 Task: Create a due date automation trigger when advanced on, on the wednesday after a card is due add basic assigned to me at 11:00 AM.
Action: Mouse moved to (1156, 88)
Screenshot: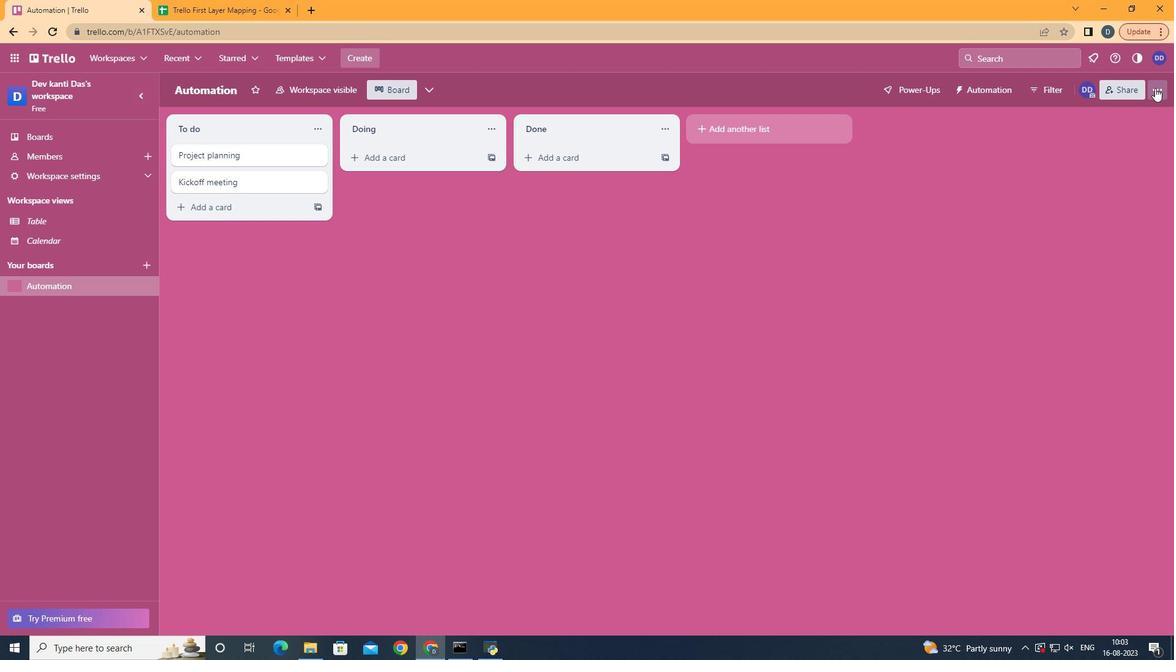 
Action: Mouse pressed left at (1156, 88)
Screenshot: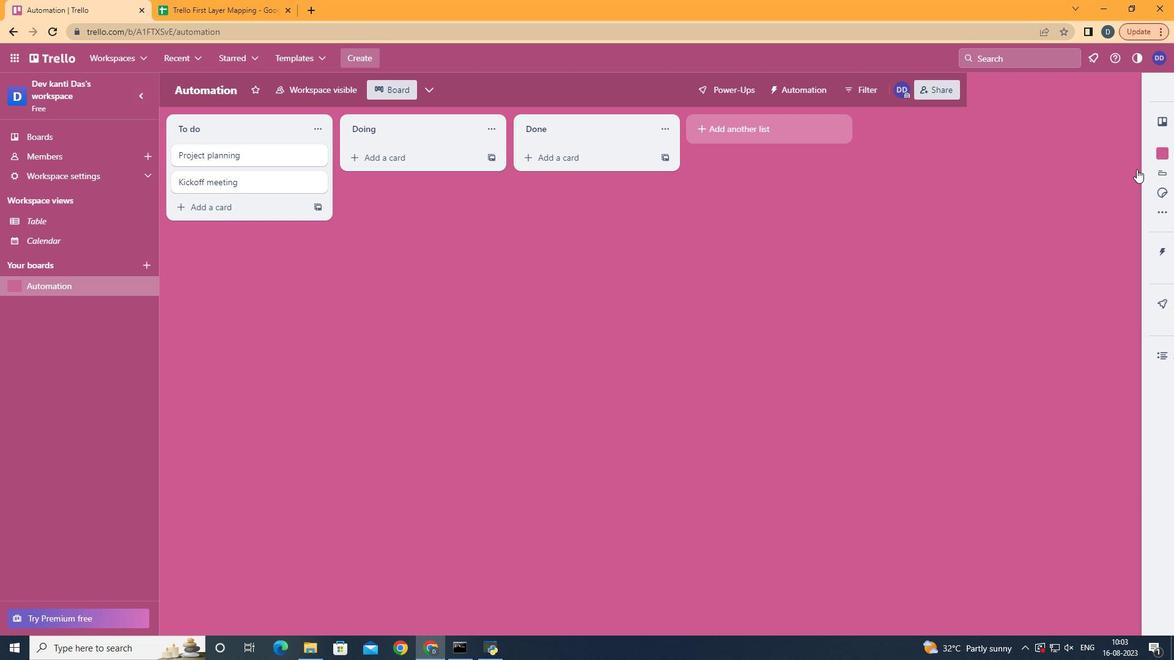 
Action: Mouse moved to (1107, 255)
Screenshot: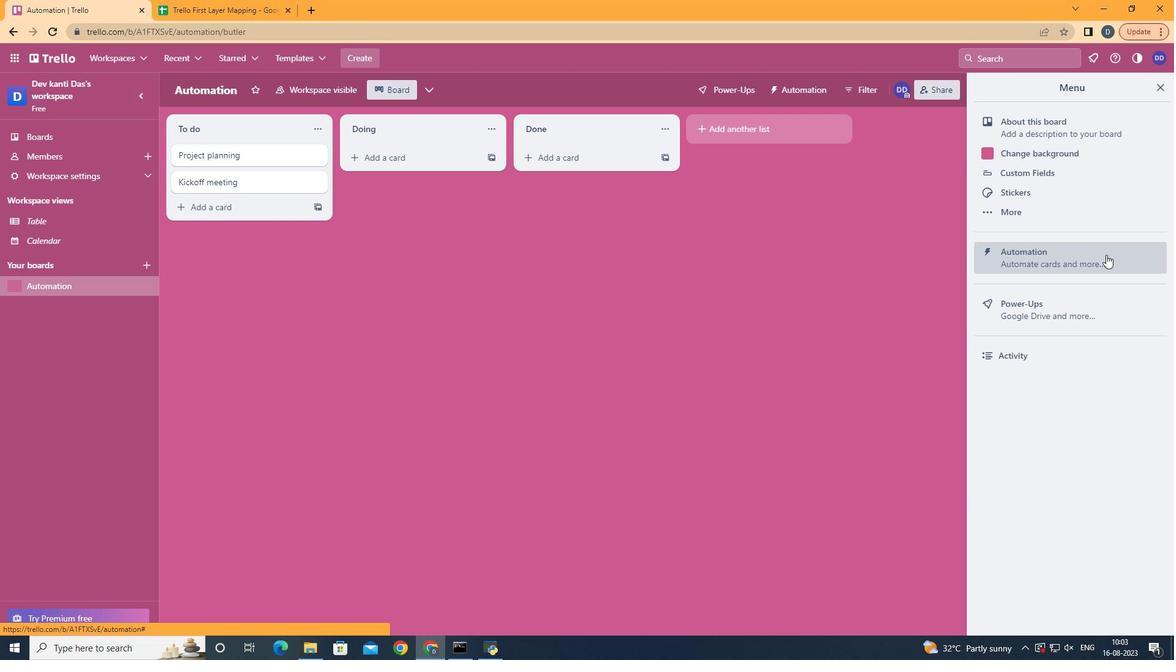 
Action: Mouse pressed left at (1107, 255)
Screenshot: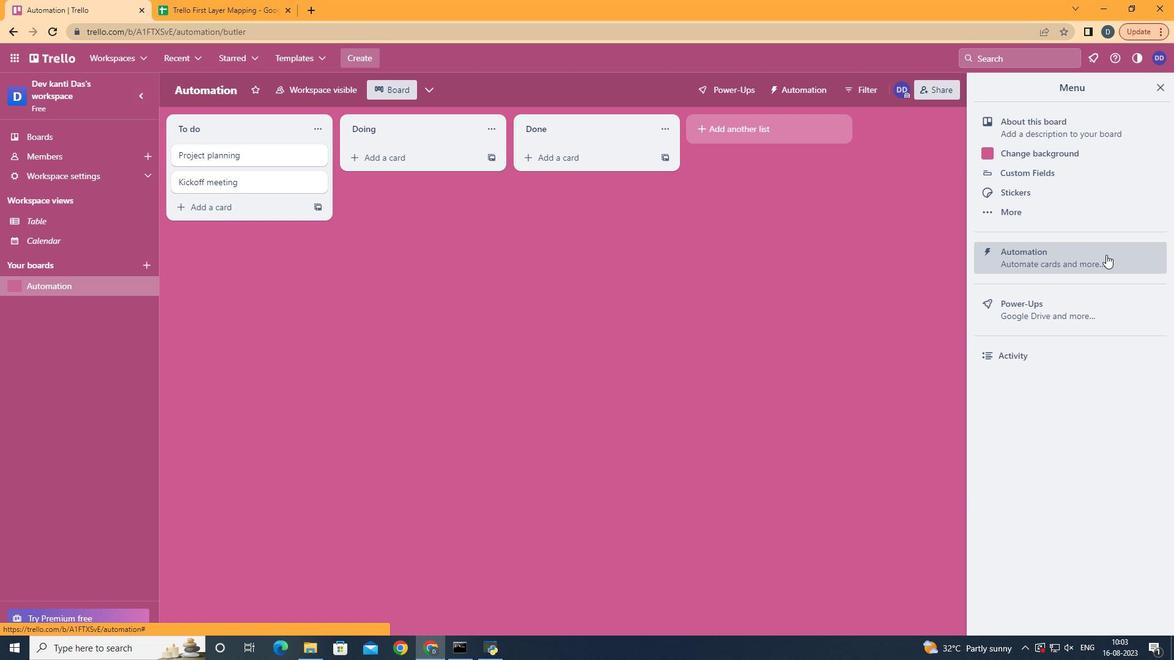 
Action: Mouse moved to (242, 249)
Screenshot: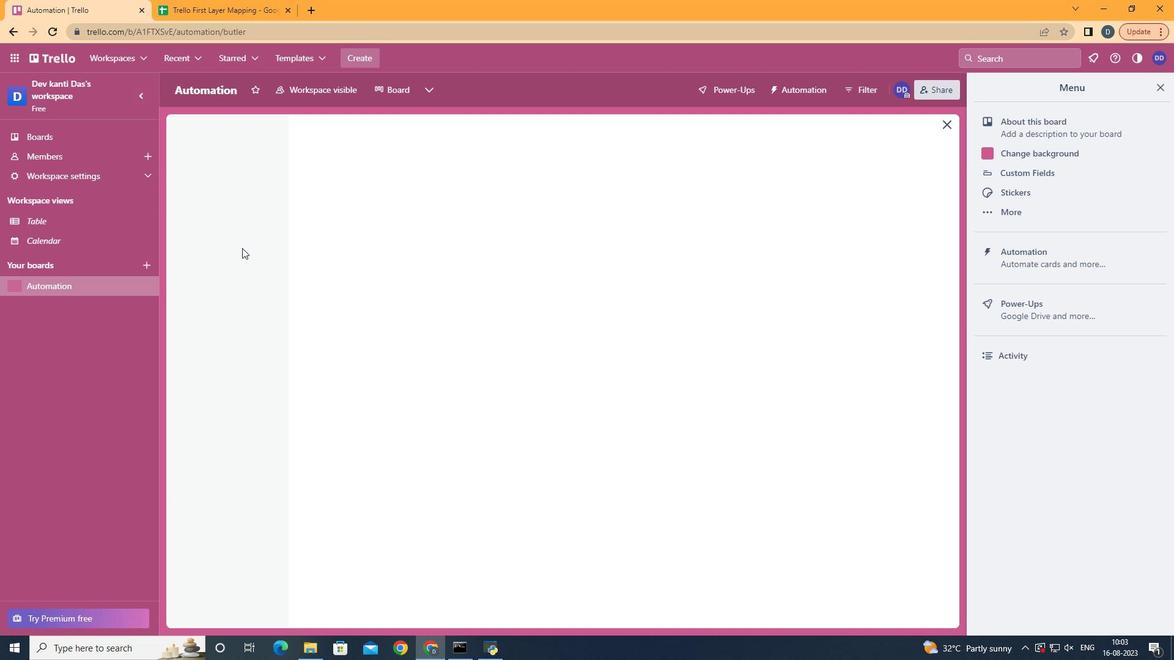 
Action: Mouse pressed left at (242, 249)
Screenshot: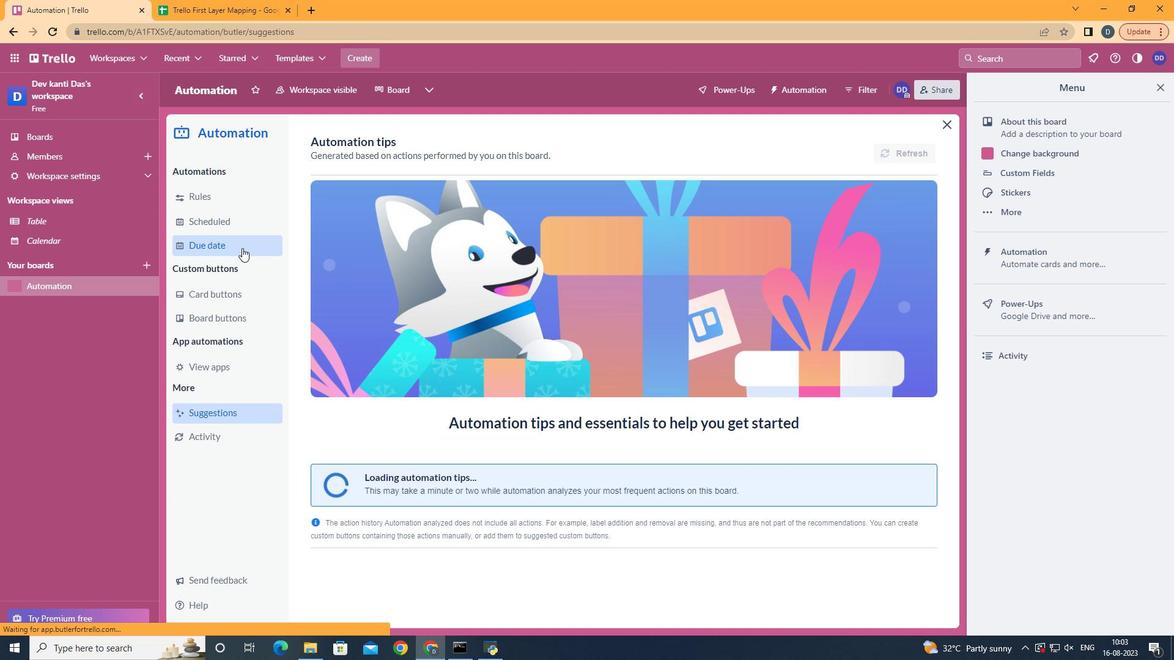 
Action: Mouse moved to (854, 143)
Screenshot: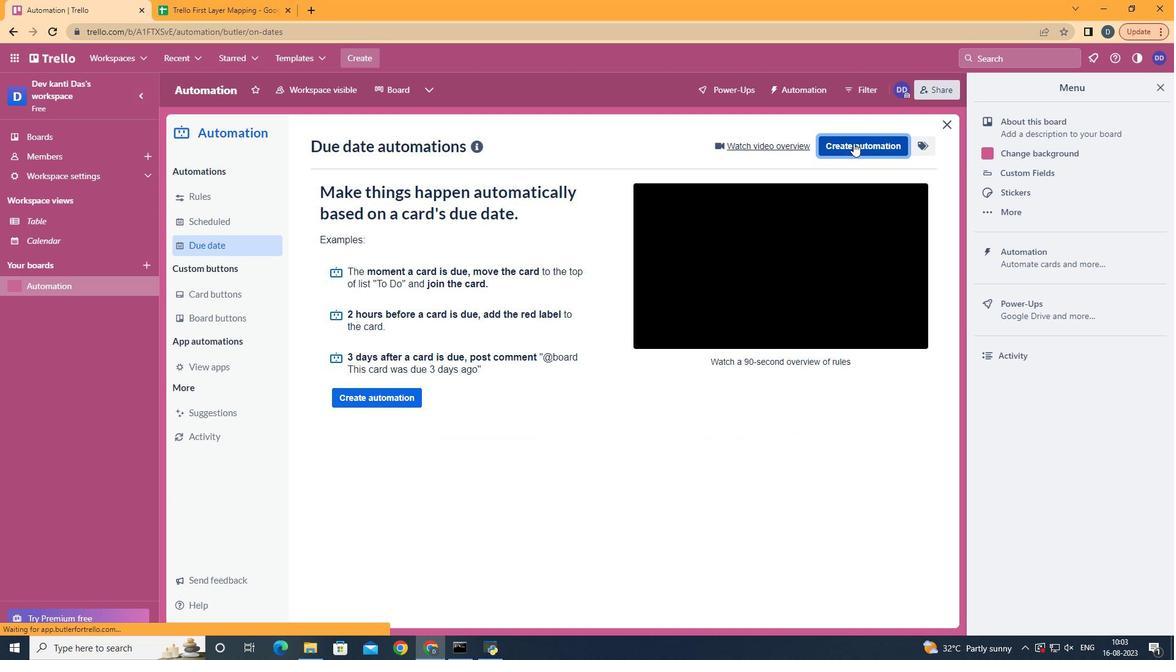 
Action: Mouse pressed left at (854, 143)
Screenshot: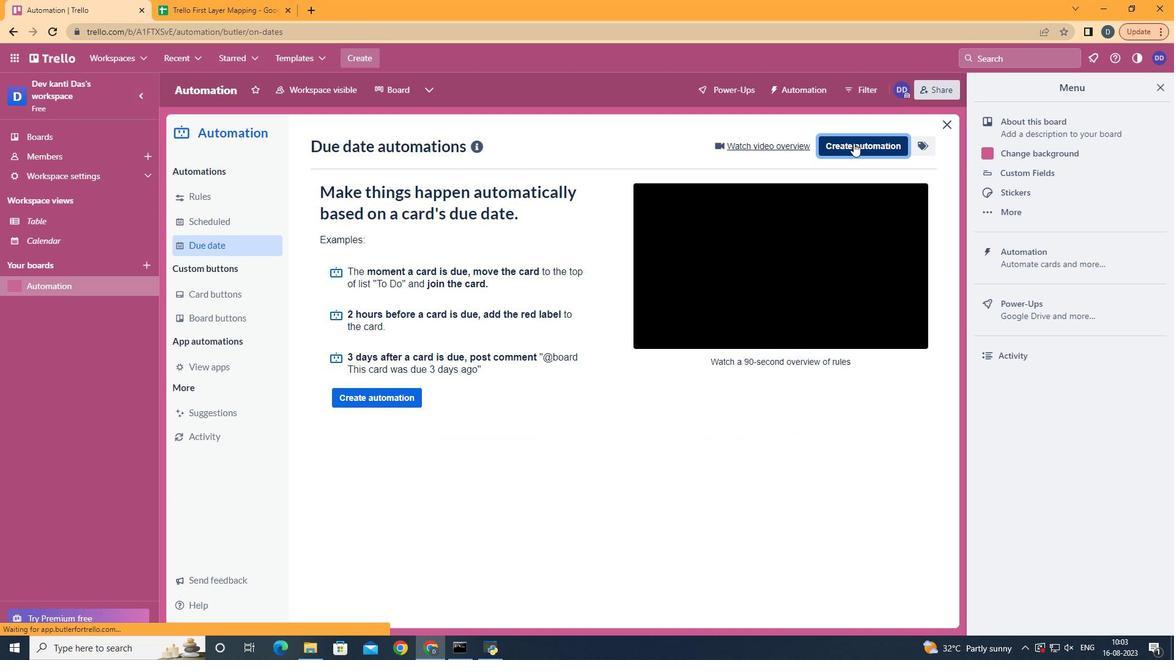 
Action: Mouse moved to (626, 269)
Screenshot: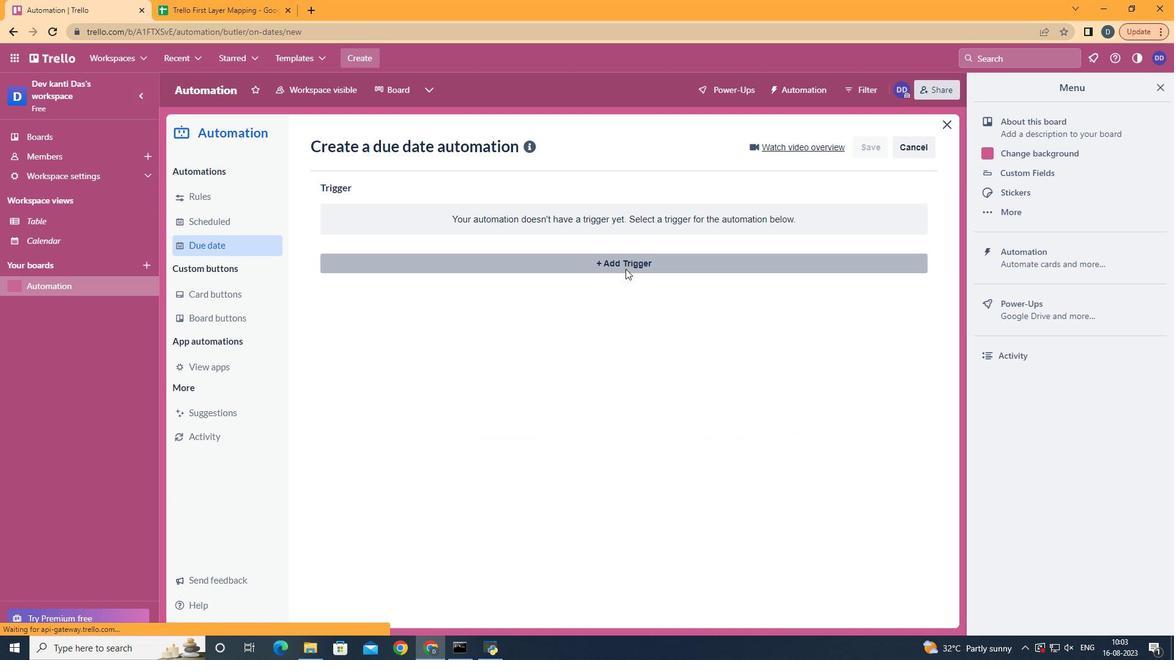 
Action: Mouse pressed left at (626, 269)
Screenshot: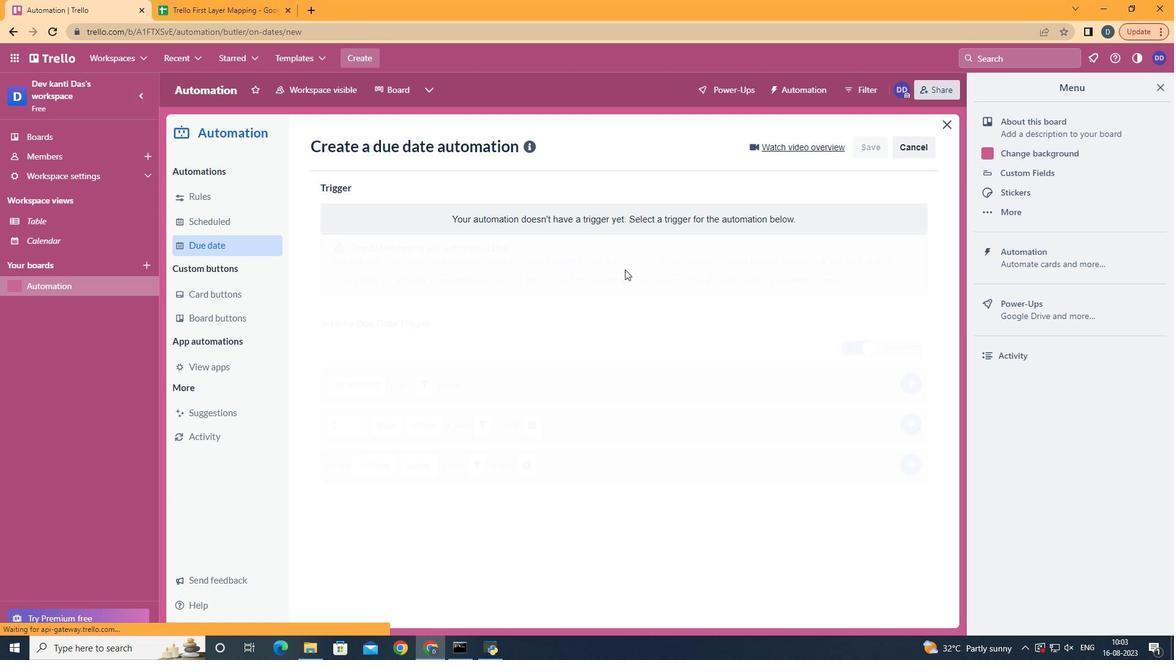 
Action: Mouse moved to (395, 370)
Screenshot: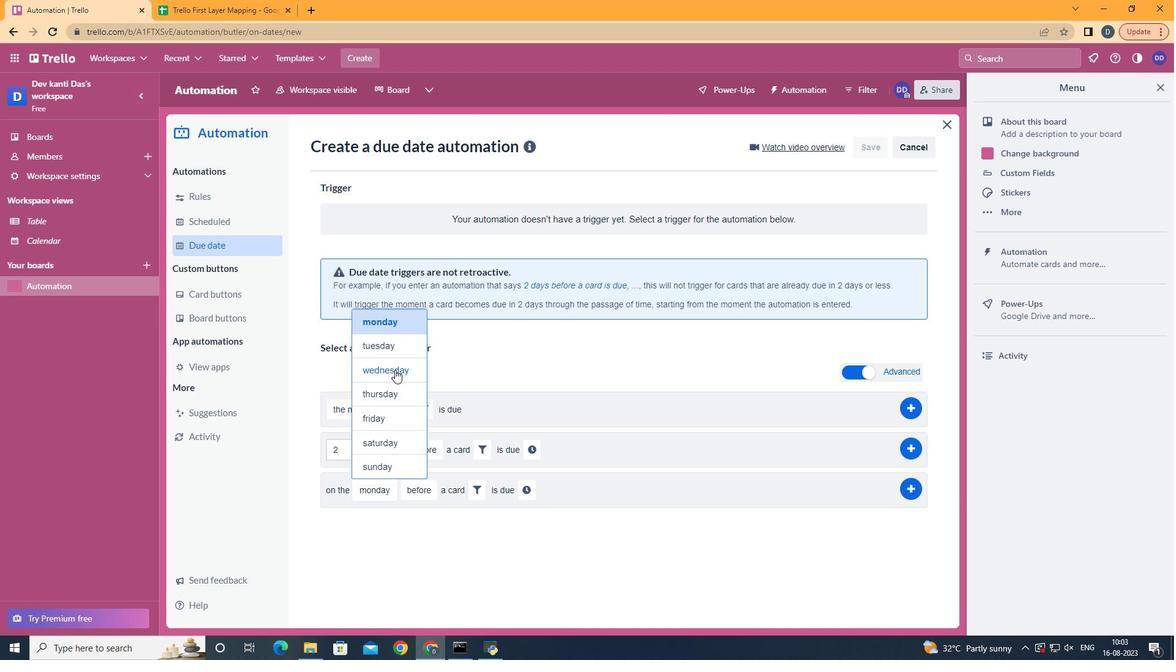
Action: Mouse pressed left at (395, 370)
Screenshot: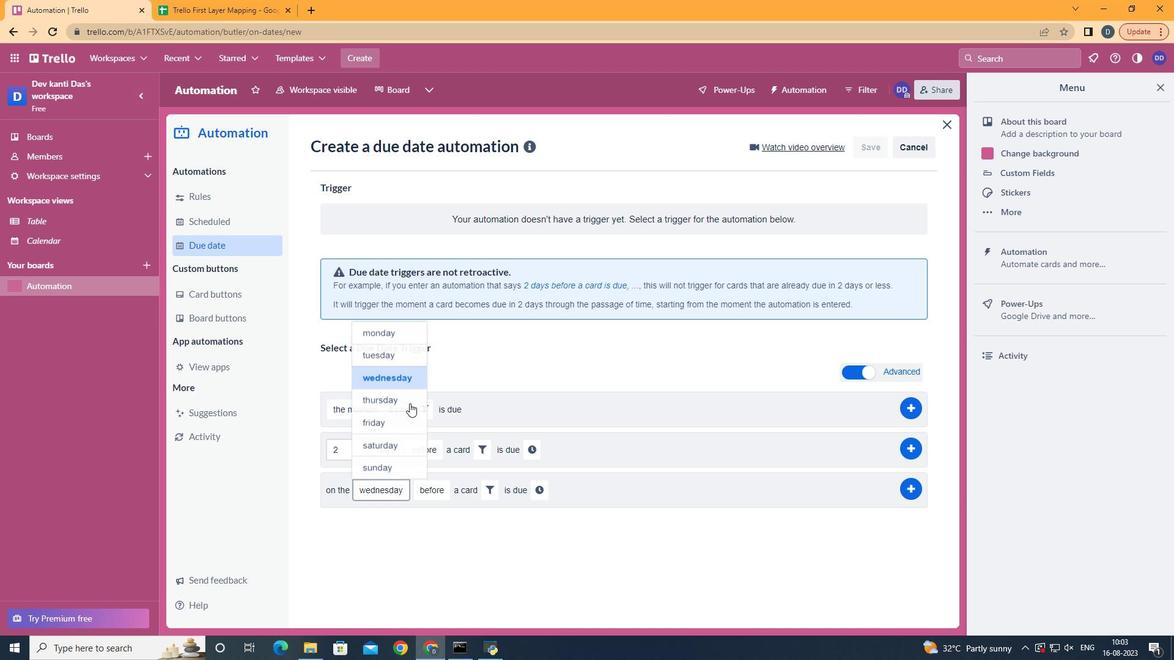 
Action: Mouse moved to (446, 542)
Screenshot: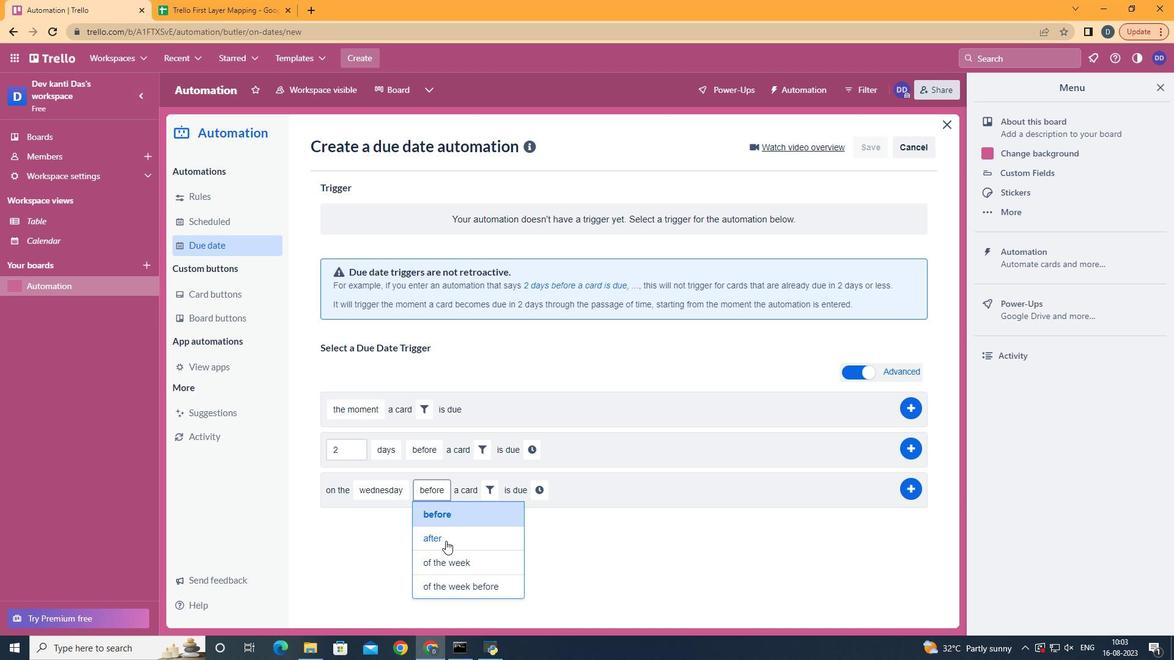 
Action: Mouse pressed left at (446, 542)
Screenshot: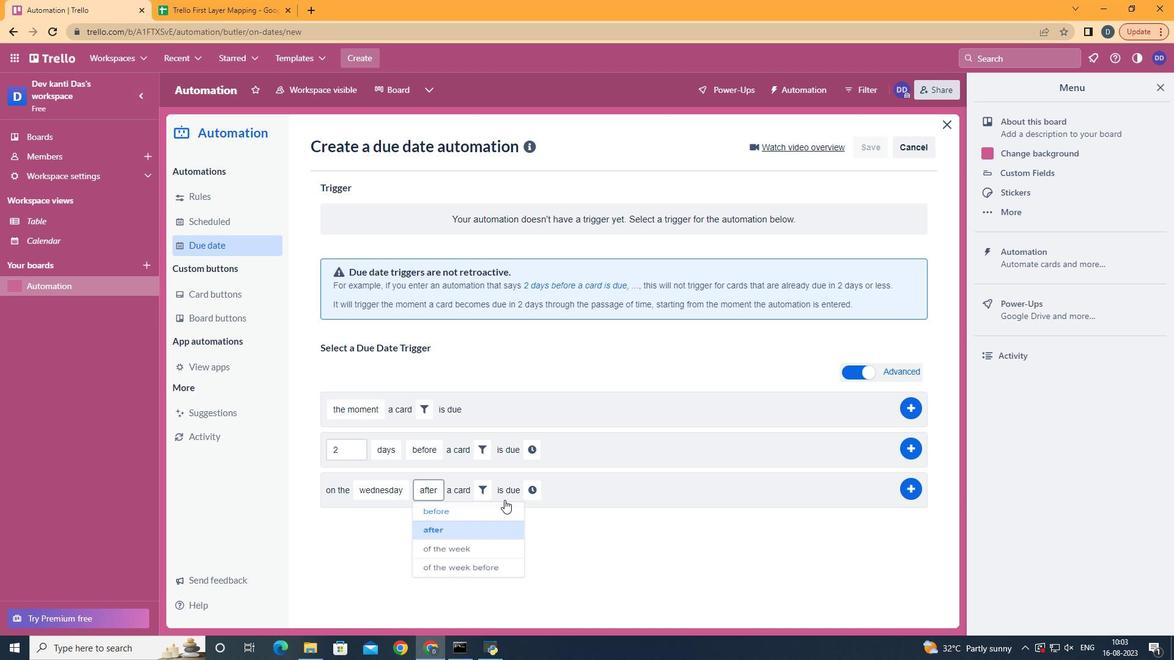 
Action: Mouse moved to (490, 494)
Screenshot: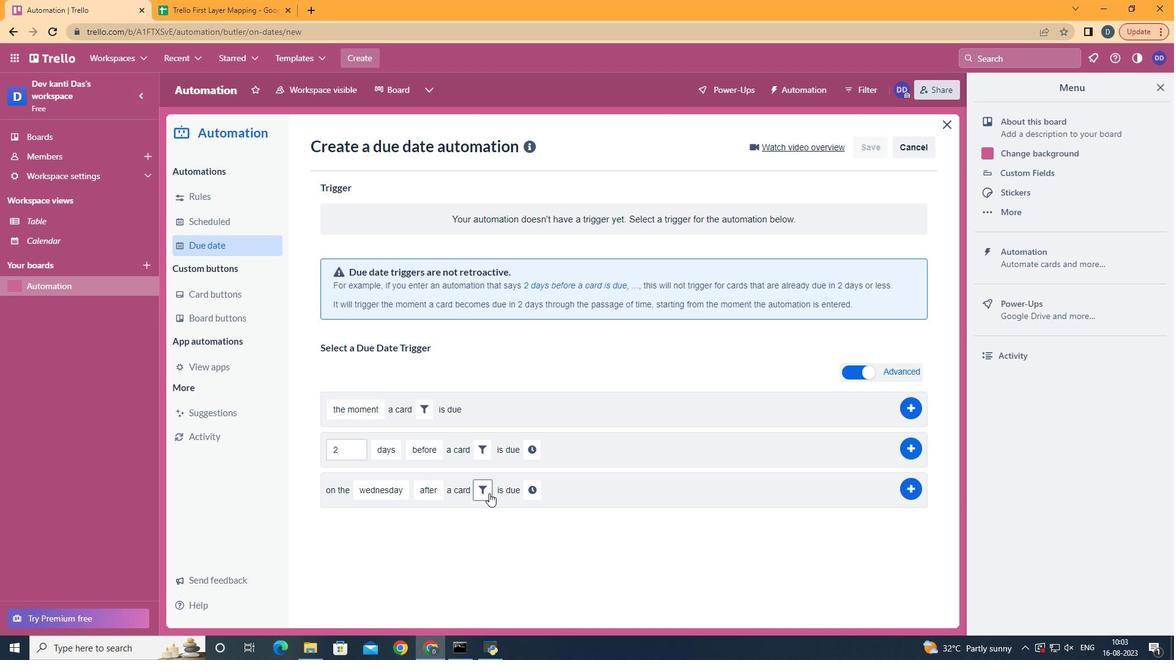 
Action: Mouse pressed left at (490, 494)
Screenshot: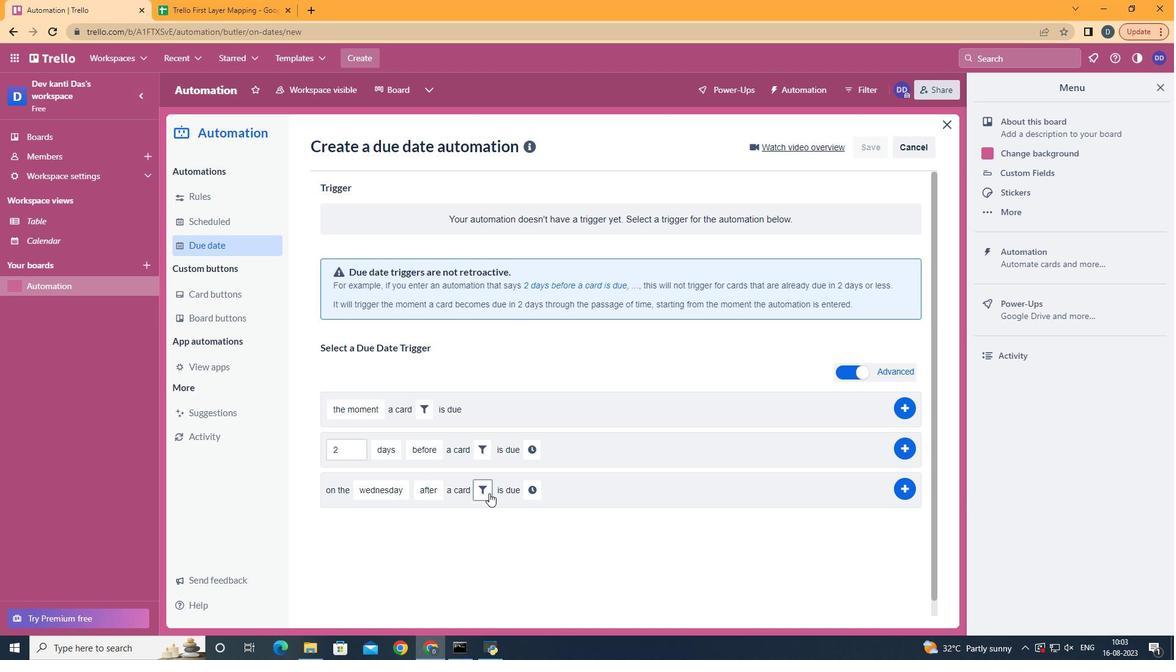 
Action: Mouse moved to (592, 575)
Screenshot: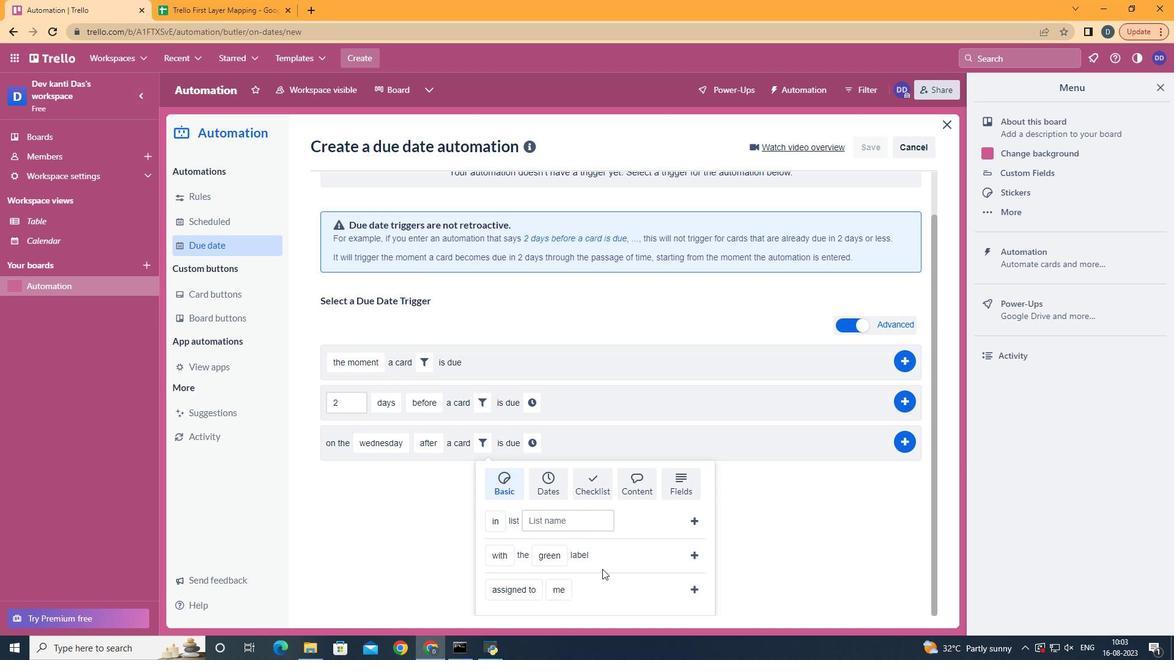 
Action: Mouse scrolled (592, 574) with delta (0, 0)
Screenshot: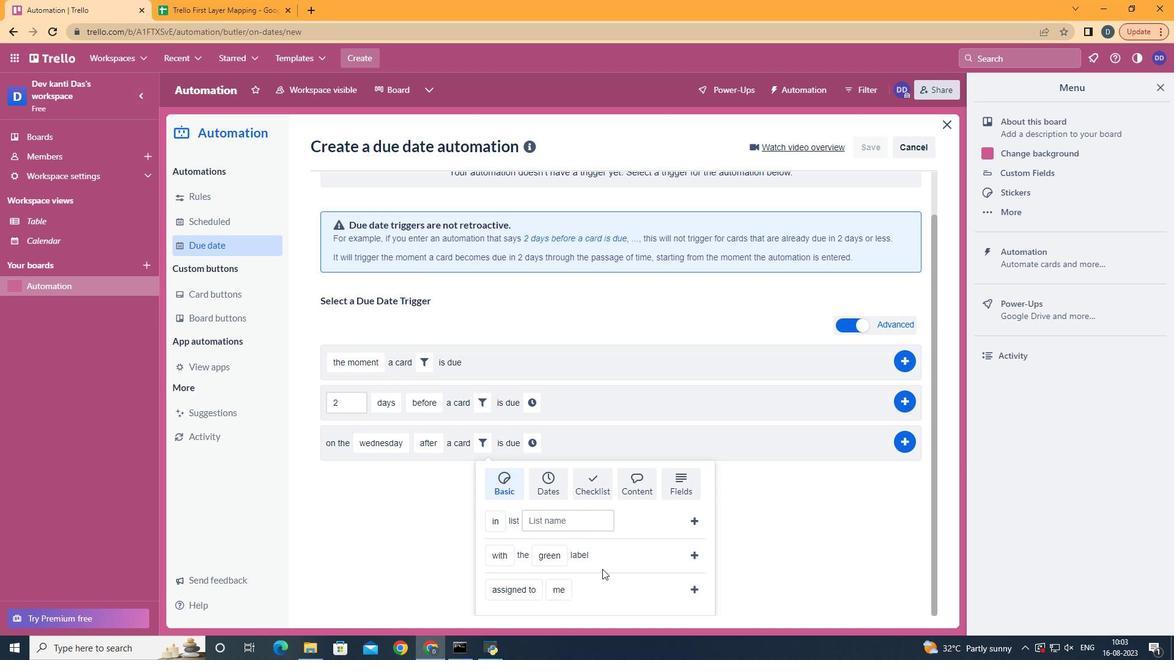 
Action: Mouse scrolled (592, 574) with delta (0, 0)
Screenshot: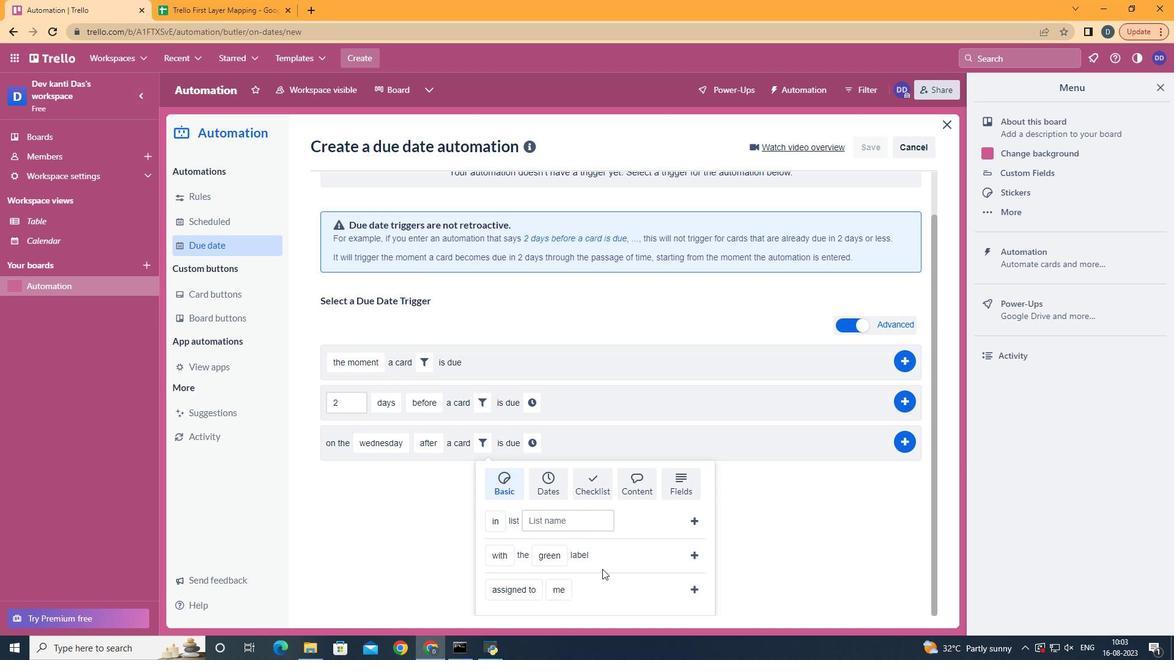 
Action: Mouse scrolled (592, 574) with delta (0, 0)
Screenshot: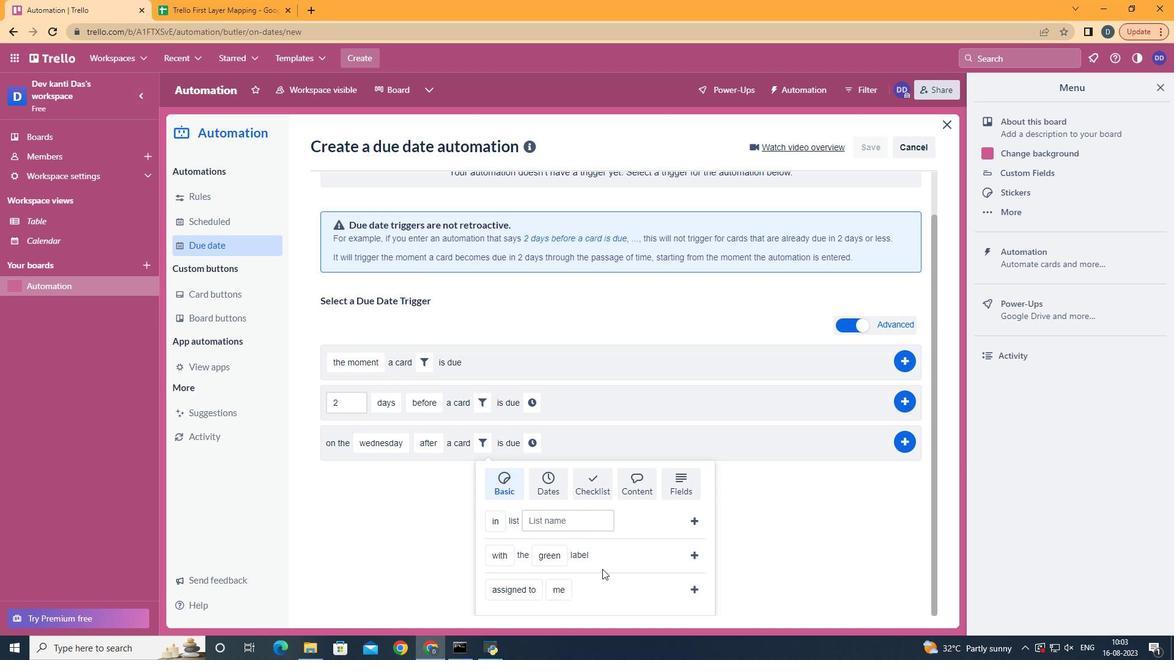 
Action: Mouse scrolled (592, 574) with delta (0, 0)
Screenshot: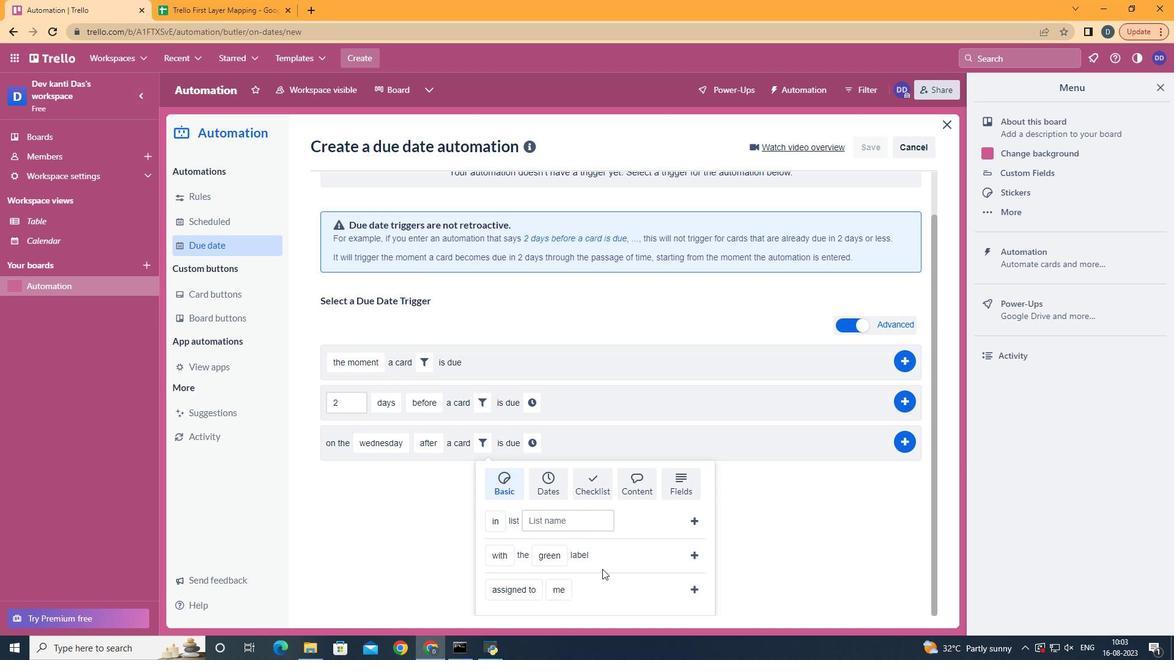
Action: Mouse scrolled (592, 574) with delta (0, 0)
Screenshot: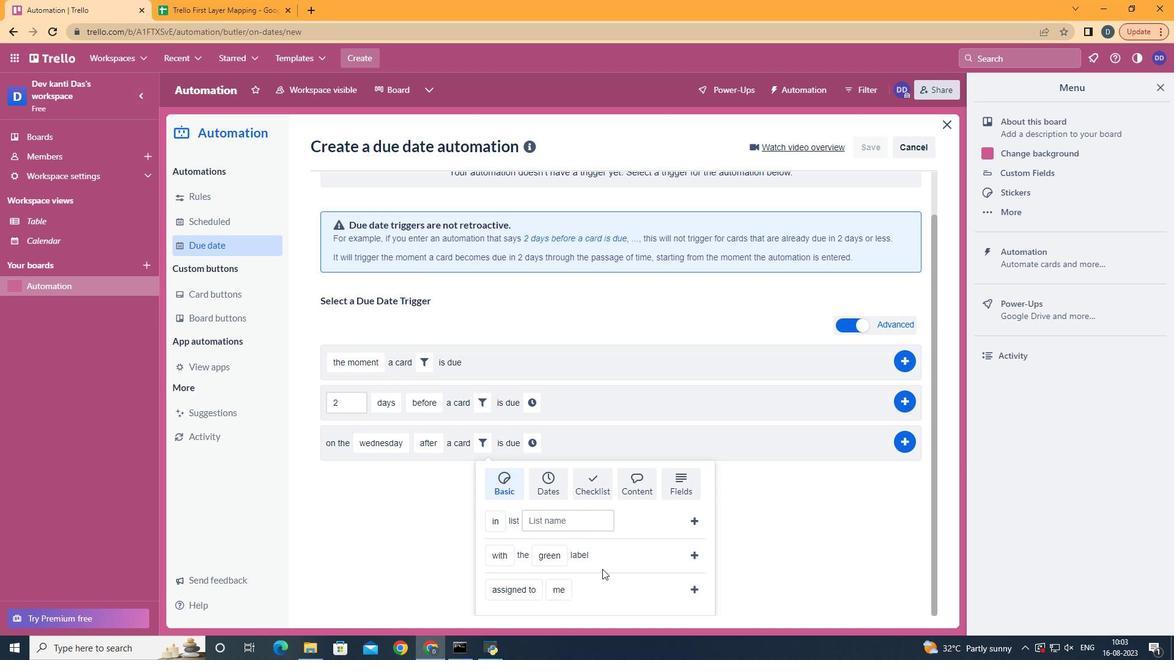 
Action: Mouse moved to (692, 589)
Screenshot: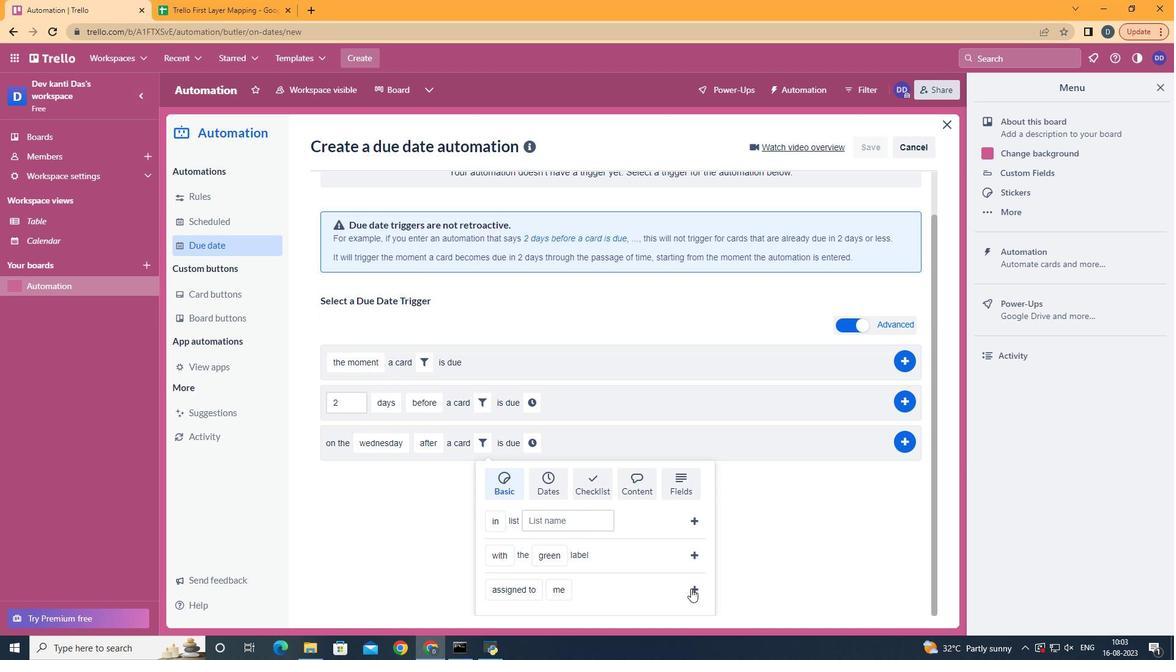 
Action: Mouse pressed left at (692, 589)
Screenshot: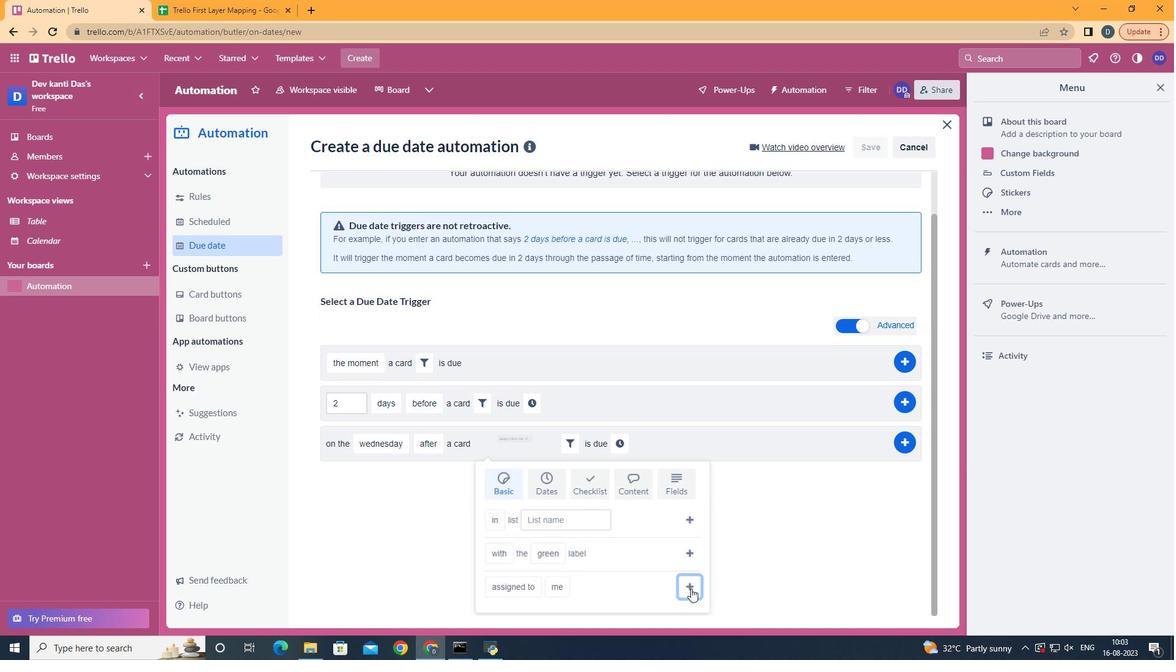 
Action: Mouse moved to (619, 495)
Screenshot: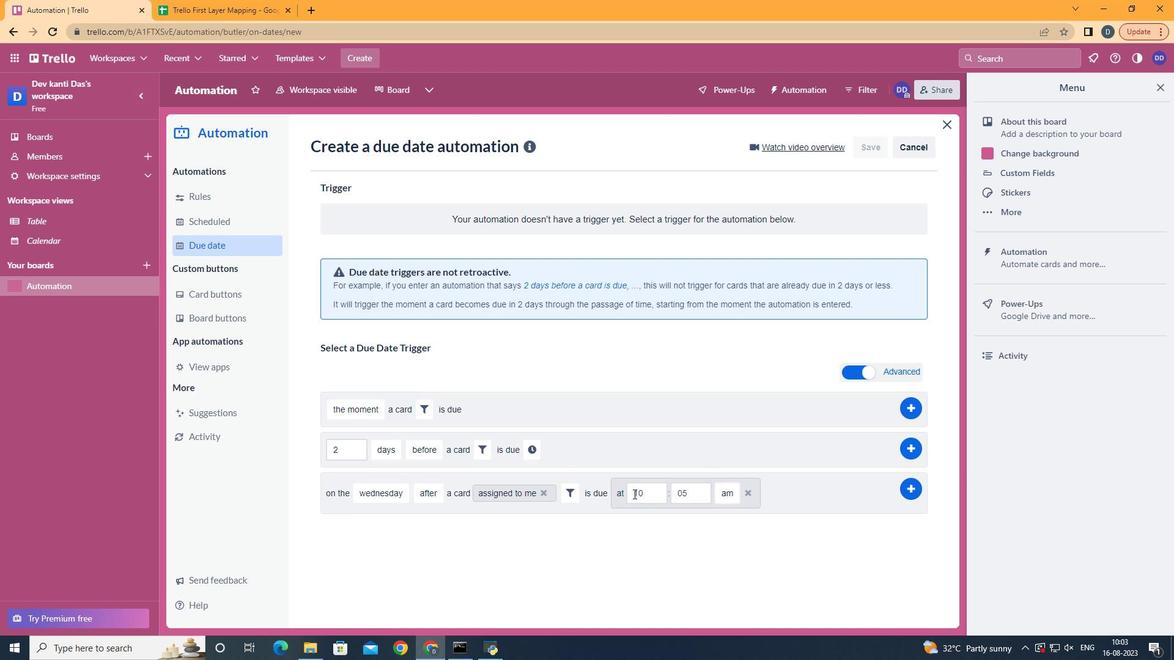 
Action: Mouse pressed left at (619, 495)
Screenshot: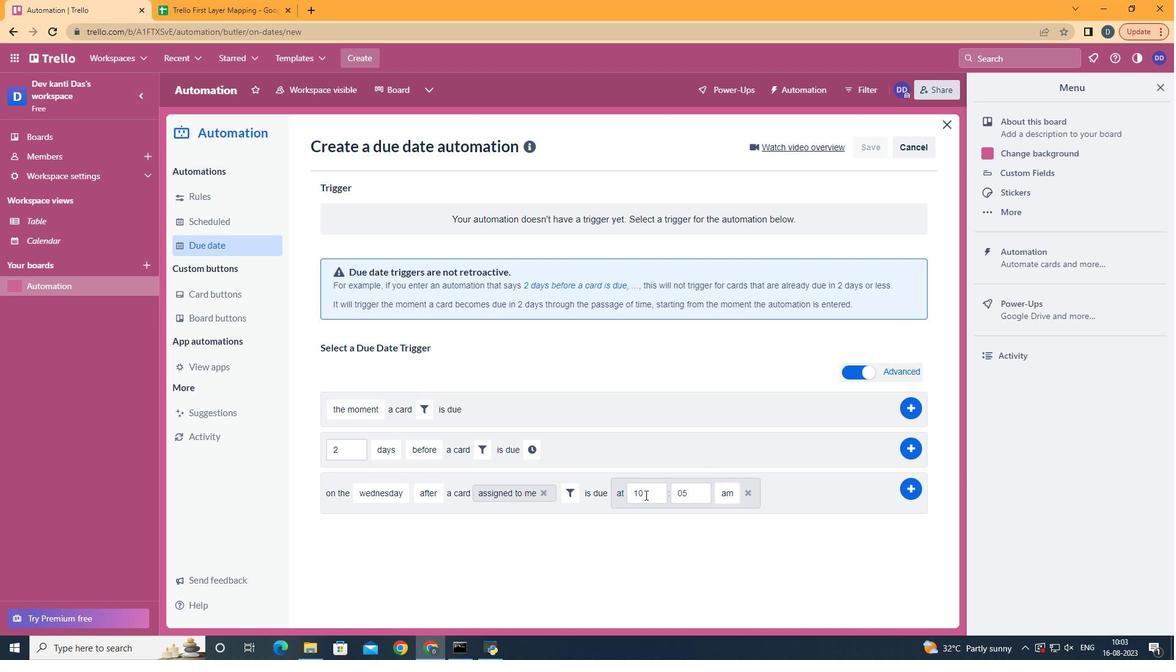 
Action: Mouse moved to (662, 496)
Screenshot: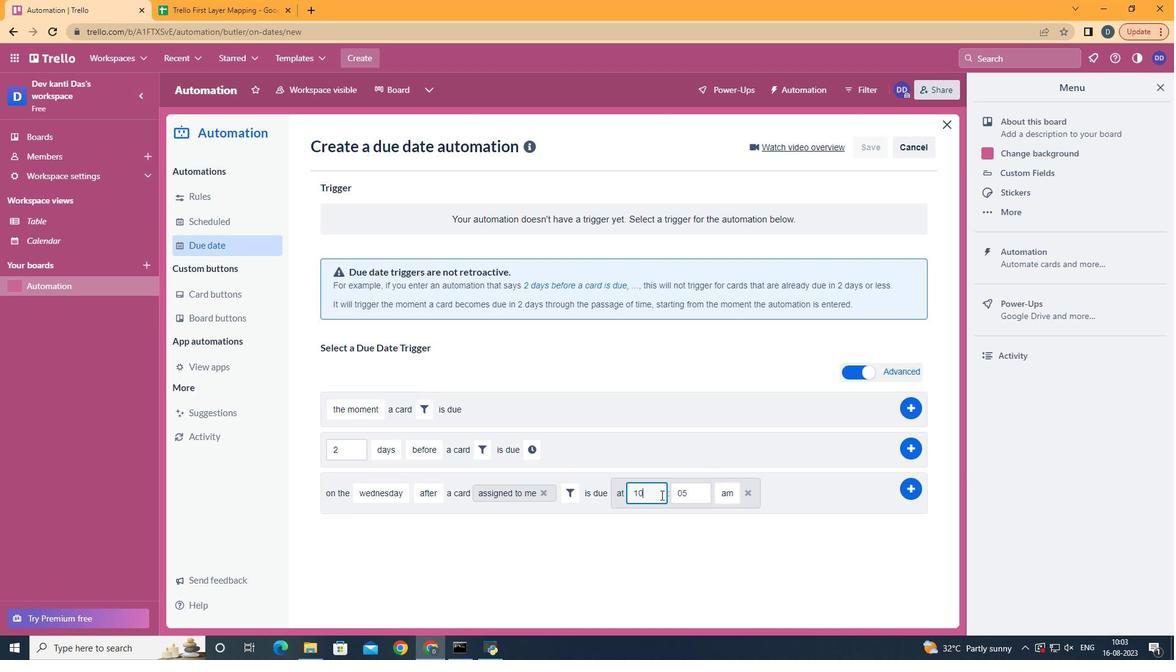 
Action: Mouse pressed left at (662, 496)
Screenshot: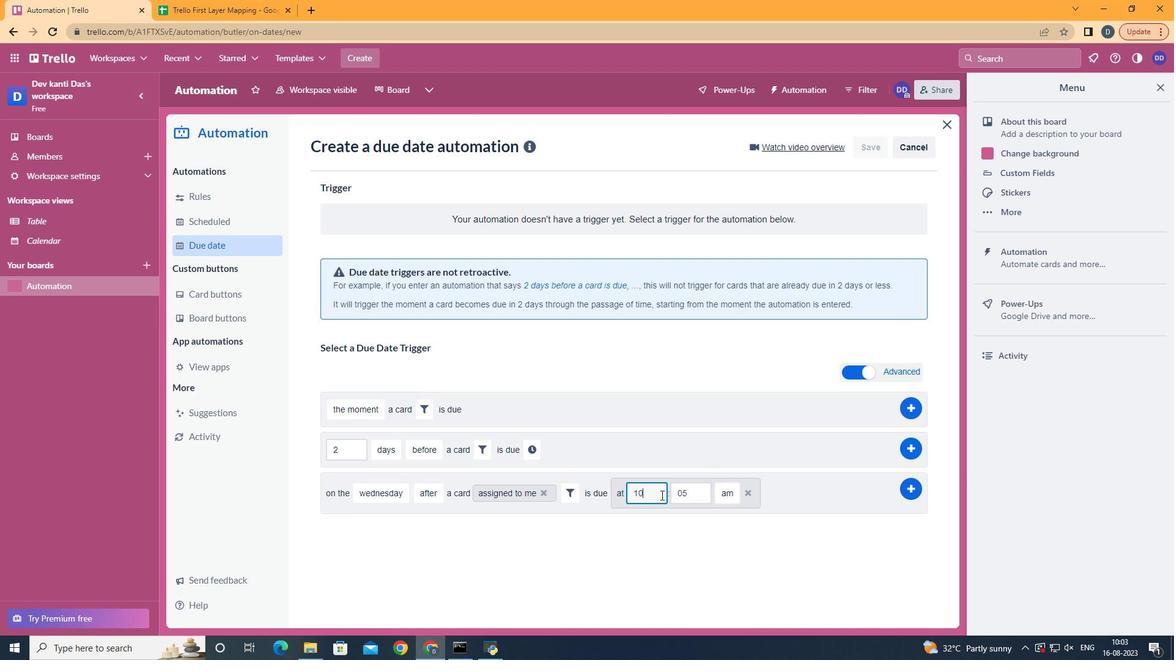 
Action: Key pressed <Key.backspace>1
Screenshot: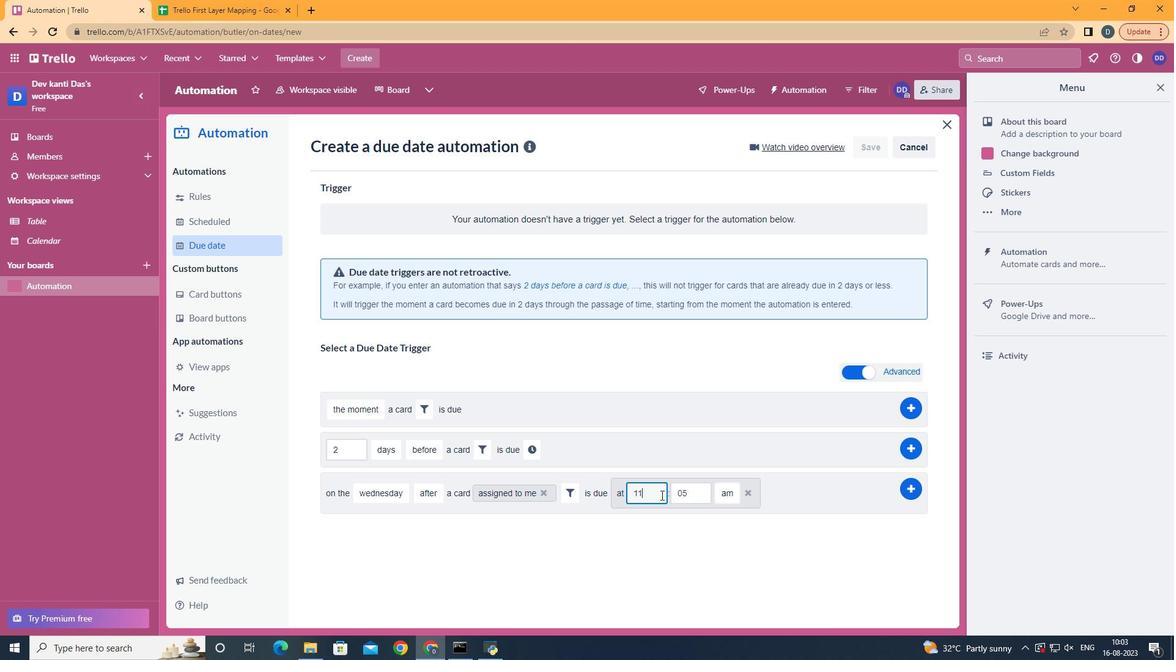 
Action: Mouse moved to (692, 494)
Screenshot: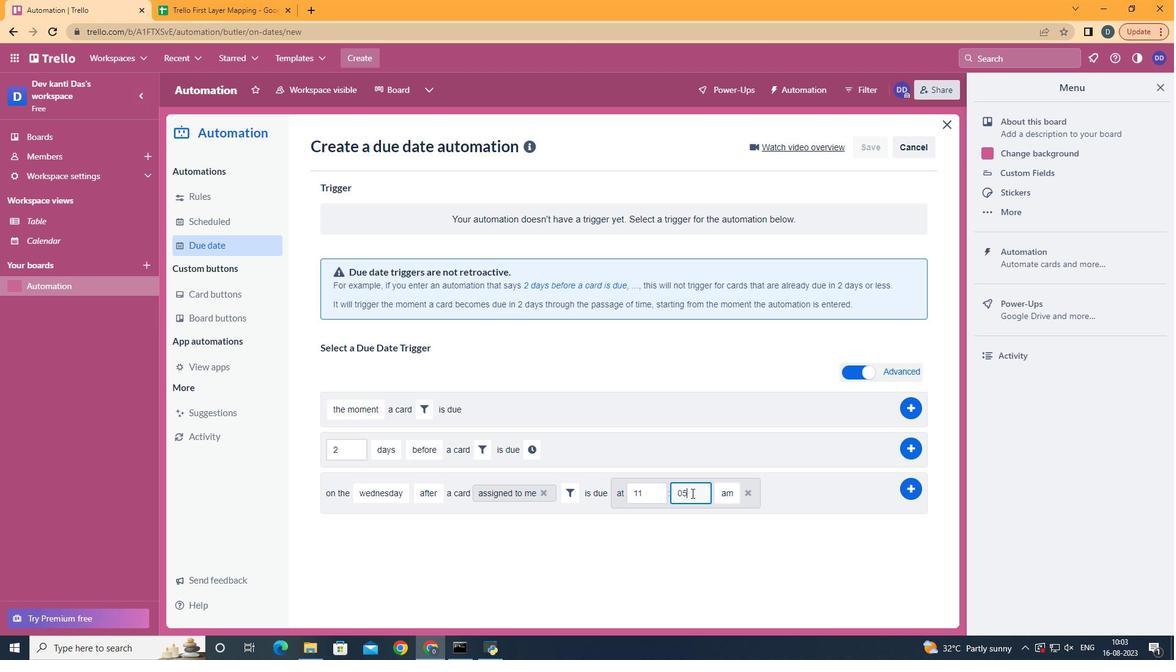 
Action: Mouse pressed left at (692, 494)
Screenshot: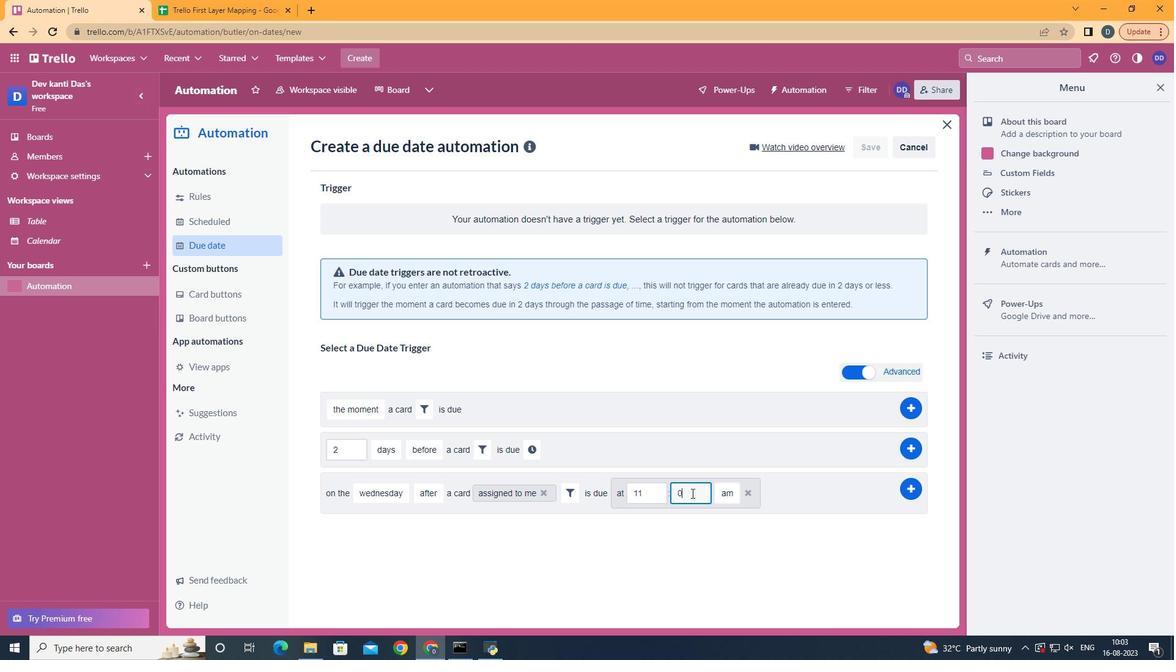 
Action: Key pressed <Key.backspace>0
Screenshot: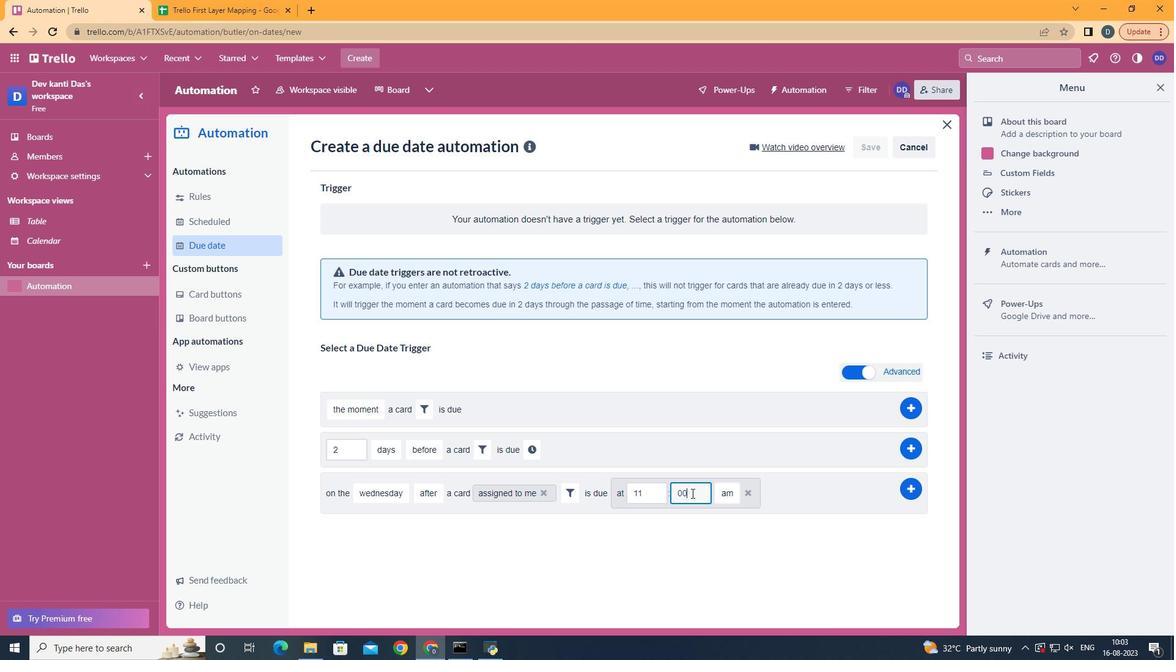 
Action: Mouse moved to (916, 482)
Screenshot: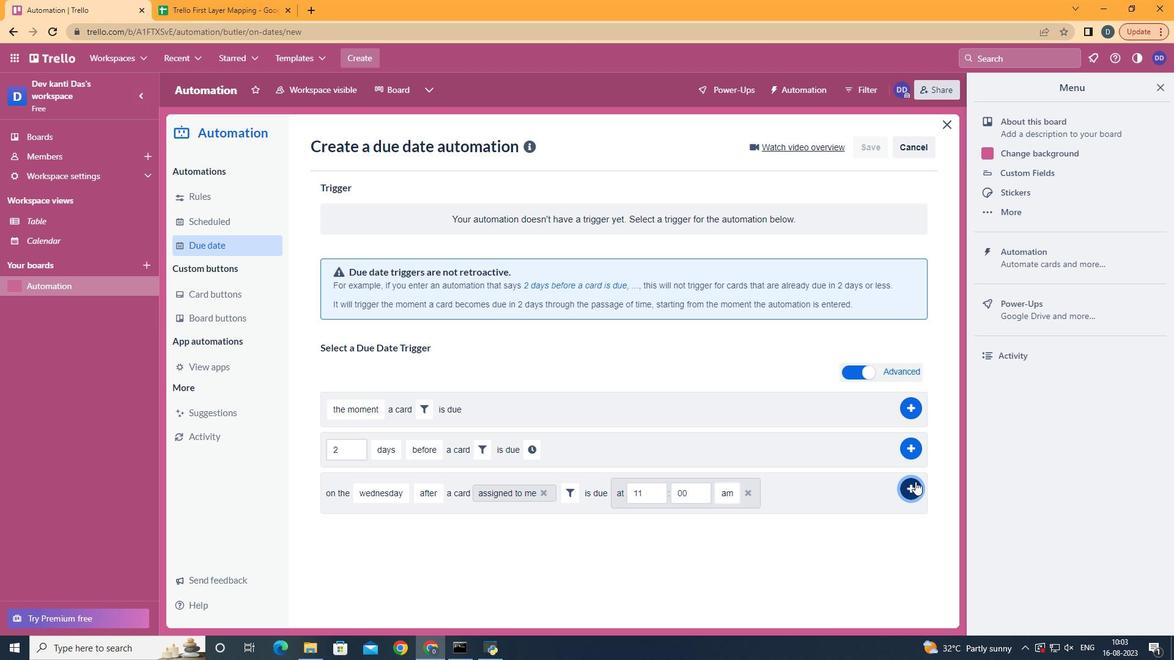 
Action: Mouse pressed left at (916, 482)
Screenshot: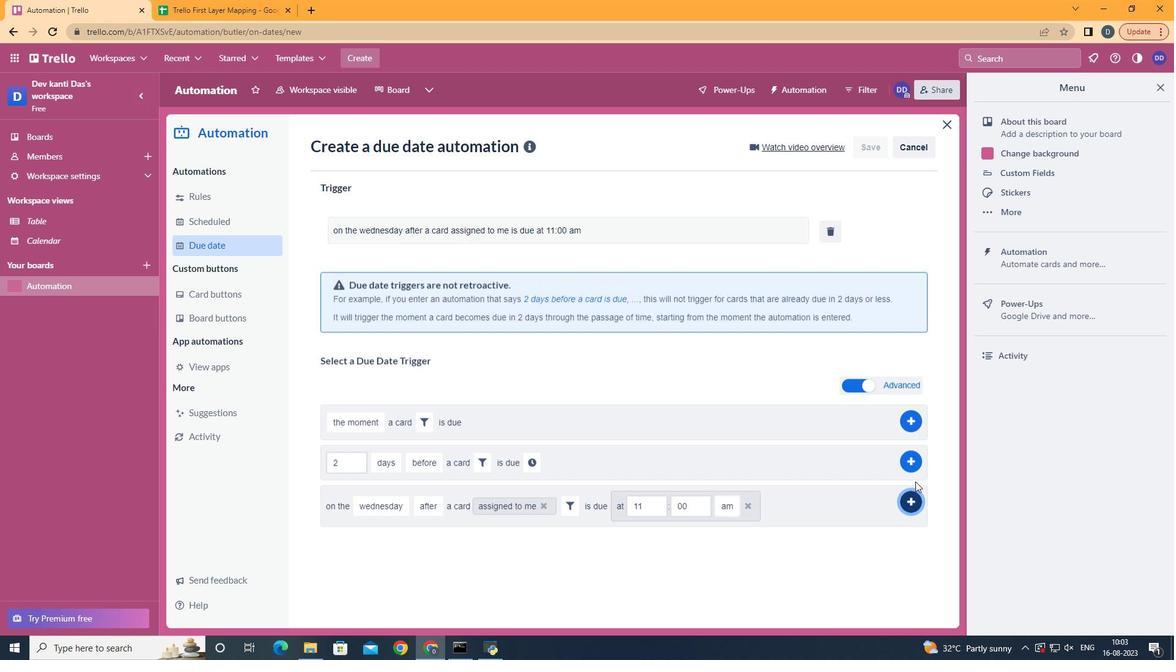 
